 Task: Assign in the project AgileFocus the issue 'Implement a new cloud-based knowledge management system for a company with advanced knowledge sharing and collaboration features' to the sprint 'Dependency Management Sprint'. Assign in the project AgileFocus the issue 'Integrate a new customer loyalty program feature into an existing e-commerce website to improve customer retention and repeat sales' to the sprint 'Dependency Management Sprint'. Assign in the project AgileFocus the issue 'Develop a new tool for automated testing of mobile application battery consumption and energy efficiency' to the sprint 'Dependency Management Sprint'. Assign in the project AgileFocus the issue 'Upgrade the error logging and monitoring capabilities of a web application to improve error detection and resolution' to the sprint 'Dependency Management Sprint'
Action: Mouse moved to (892, 509)
Screenshot: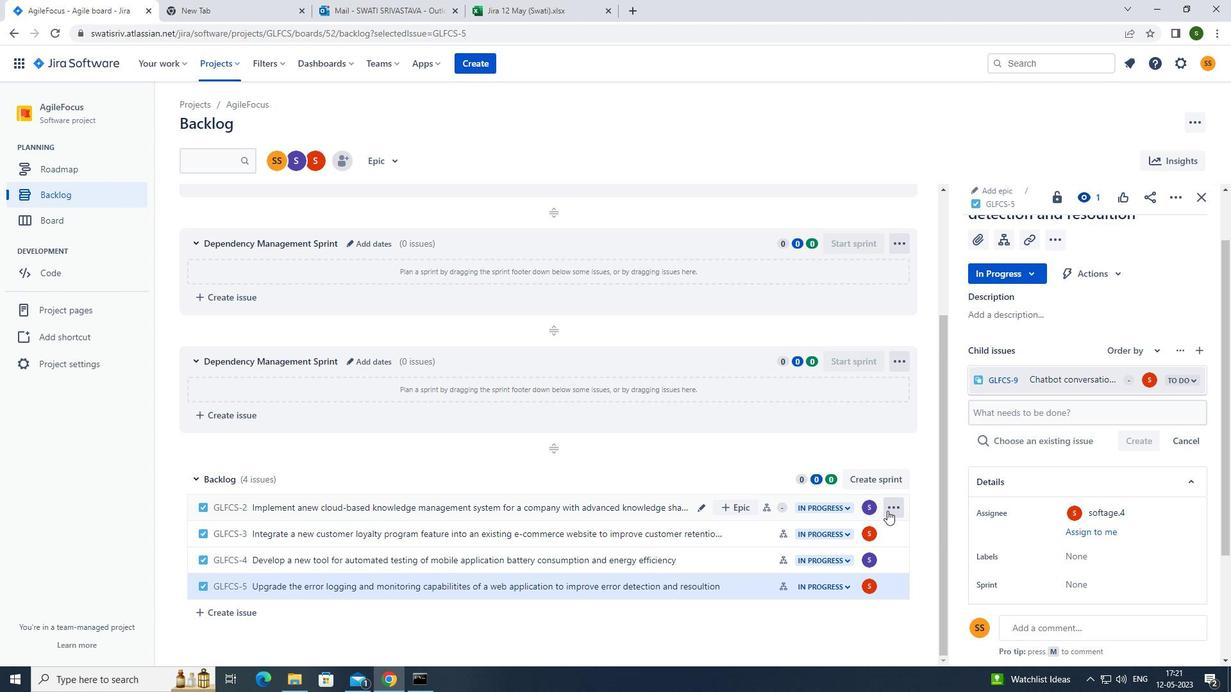 
Action: Mouse pressed left at (892, 509)
Screenshot: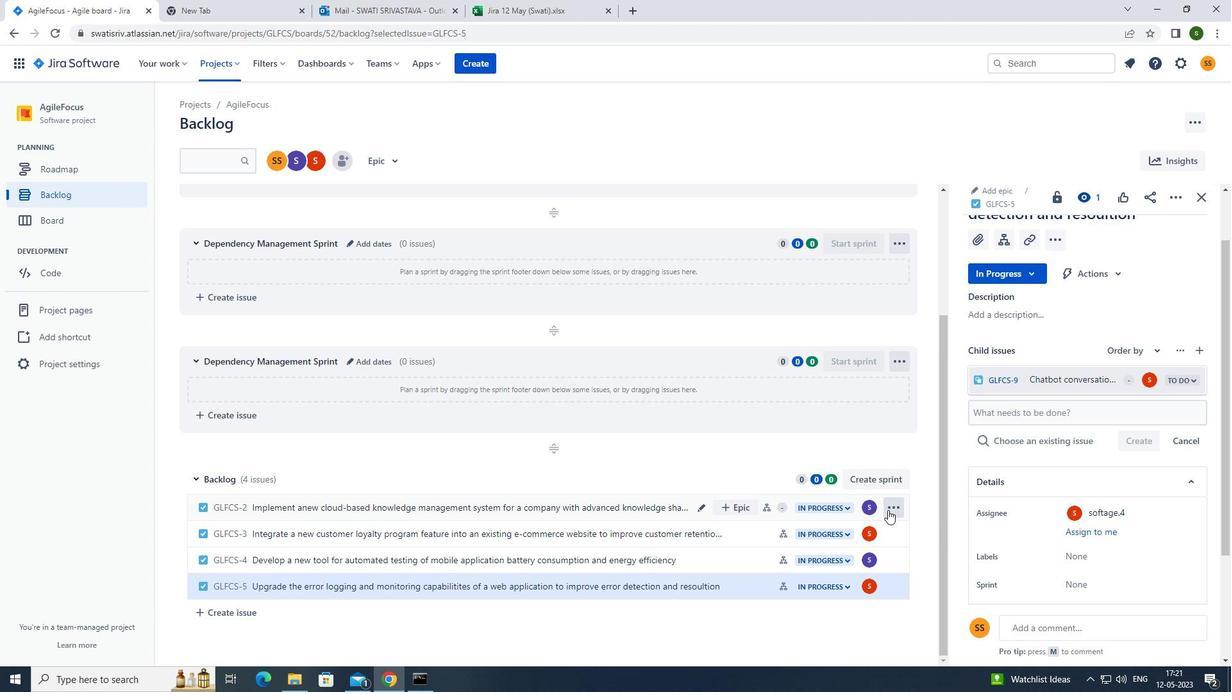
Action: Mouse moved to (872, 397)
Screenshot: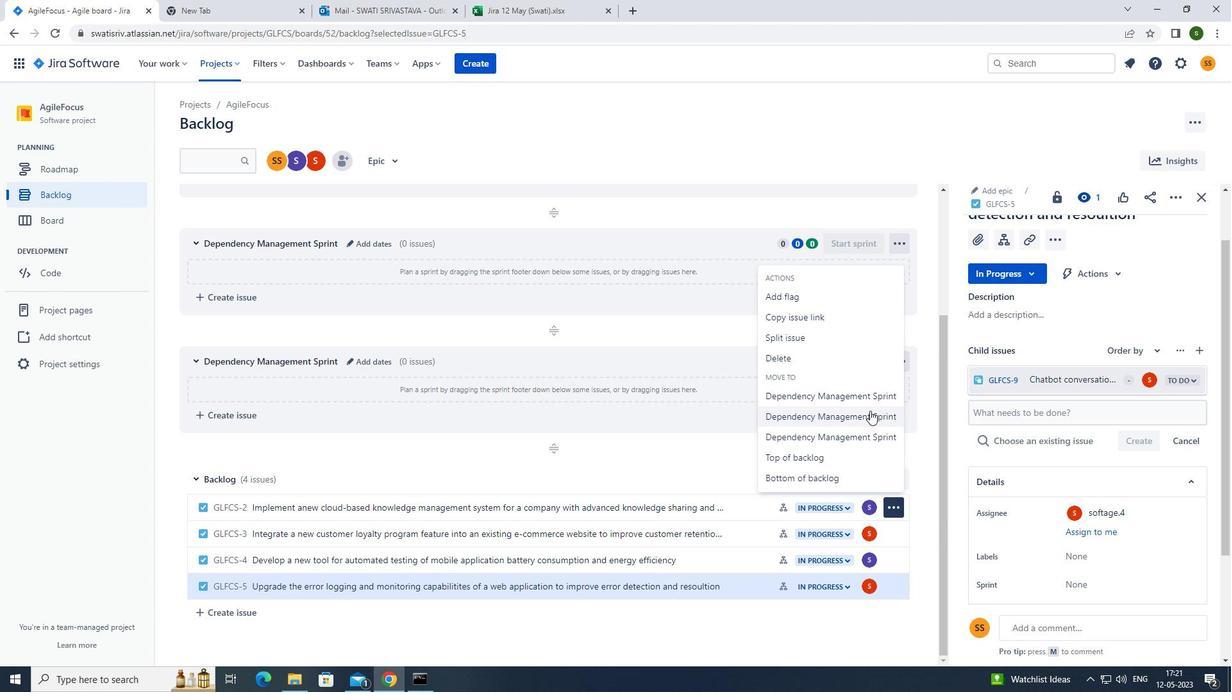 
Action: Mouse pressed left at (872, 397)
Screenshot: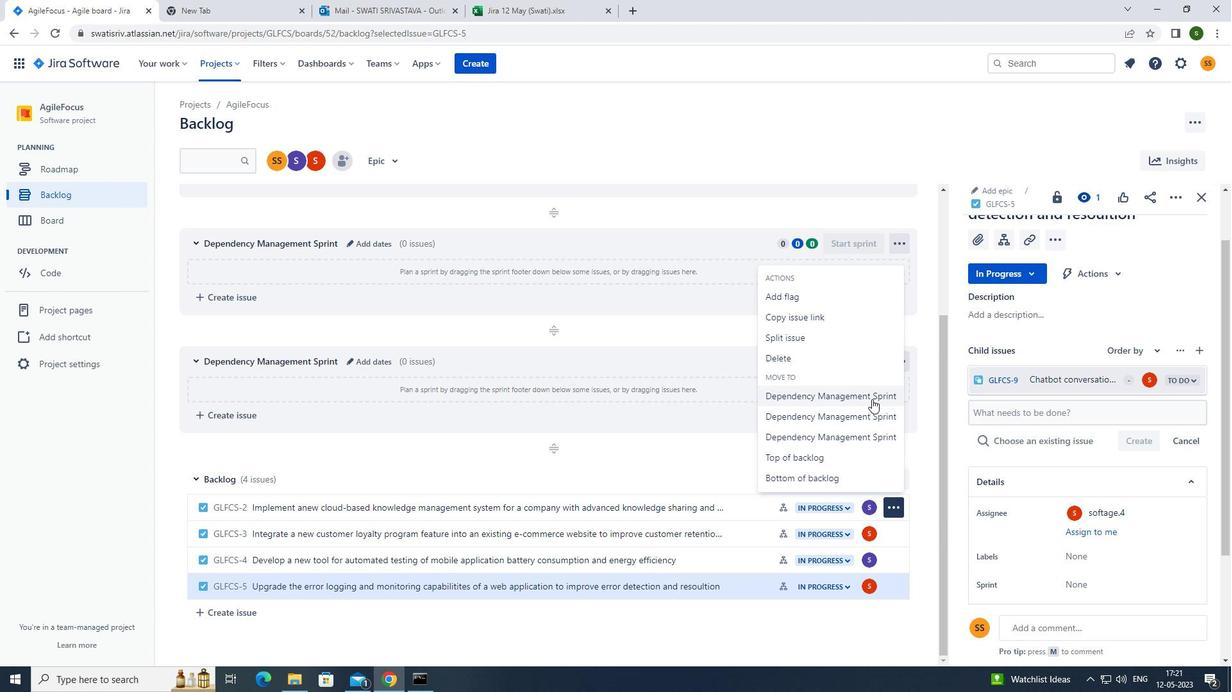 
Action: Mouse moved to (893, 532)
Screenshot: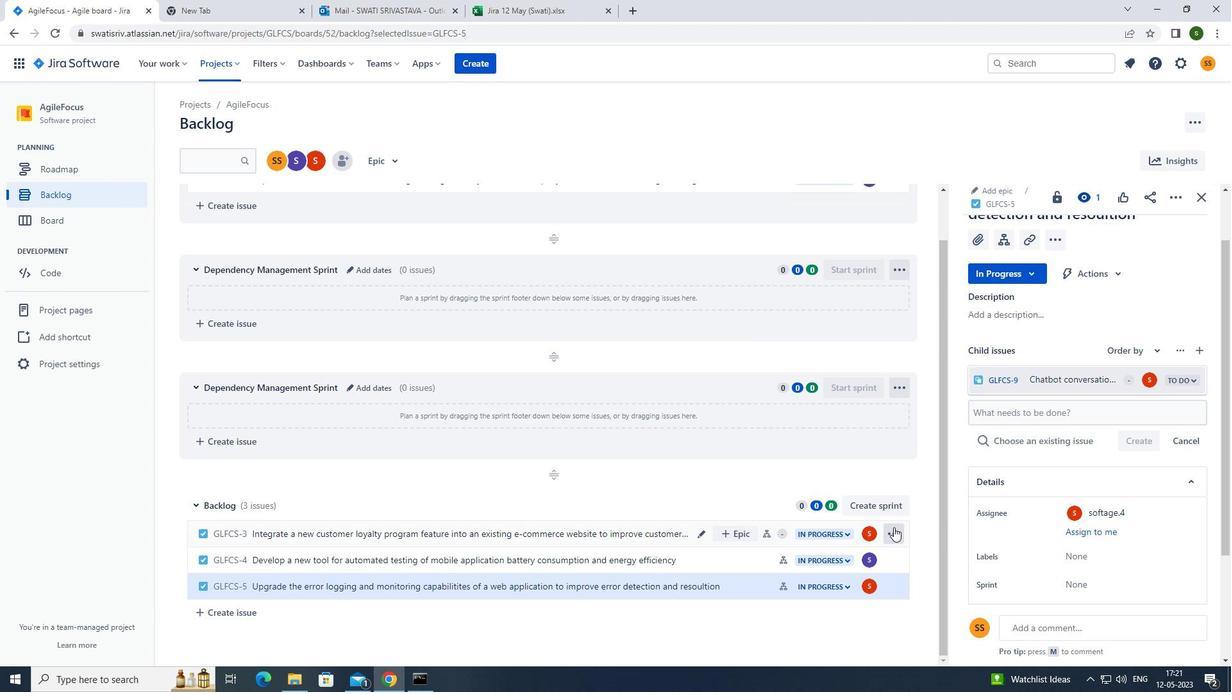 
Action: Mouse pressed left at (893, 532)
Screenshot: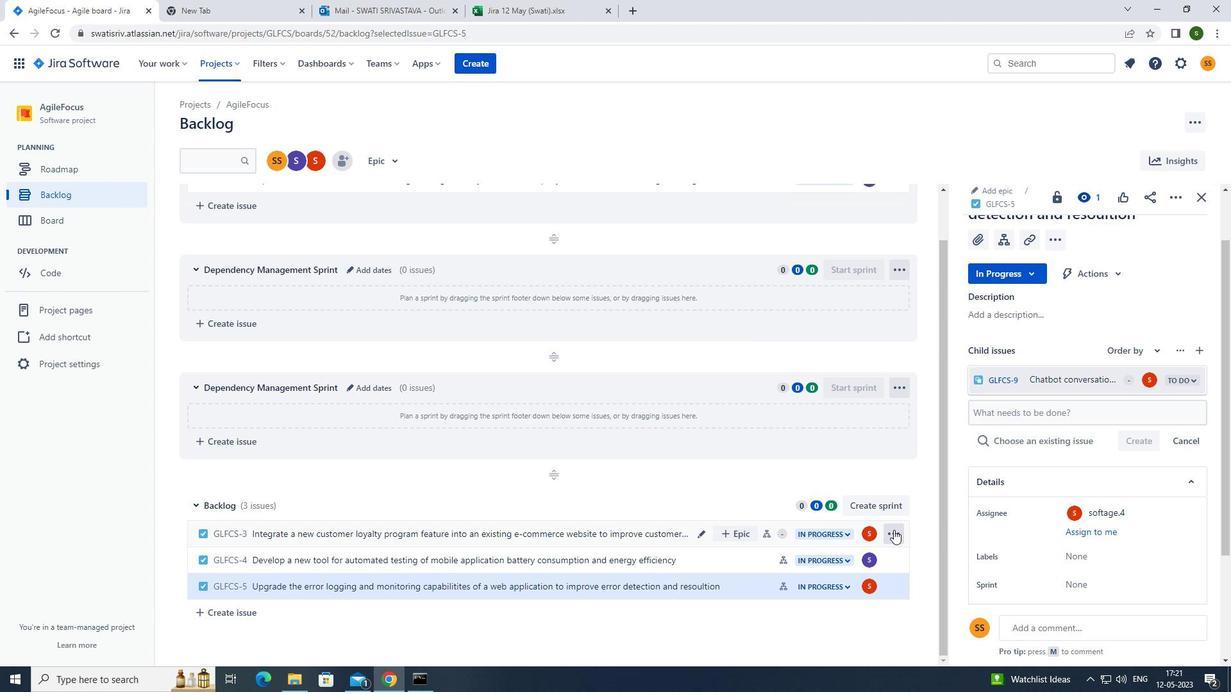 
Action: Mouse moved to (865, 443)
Screenshot: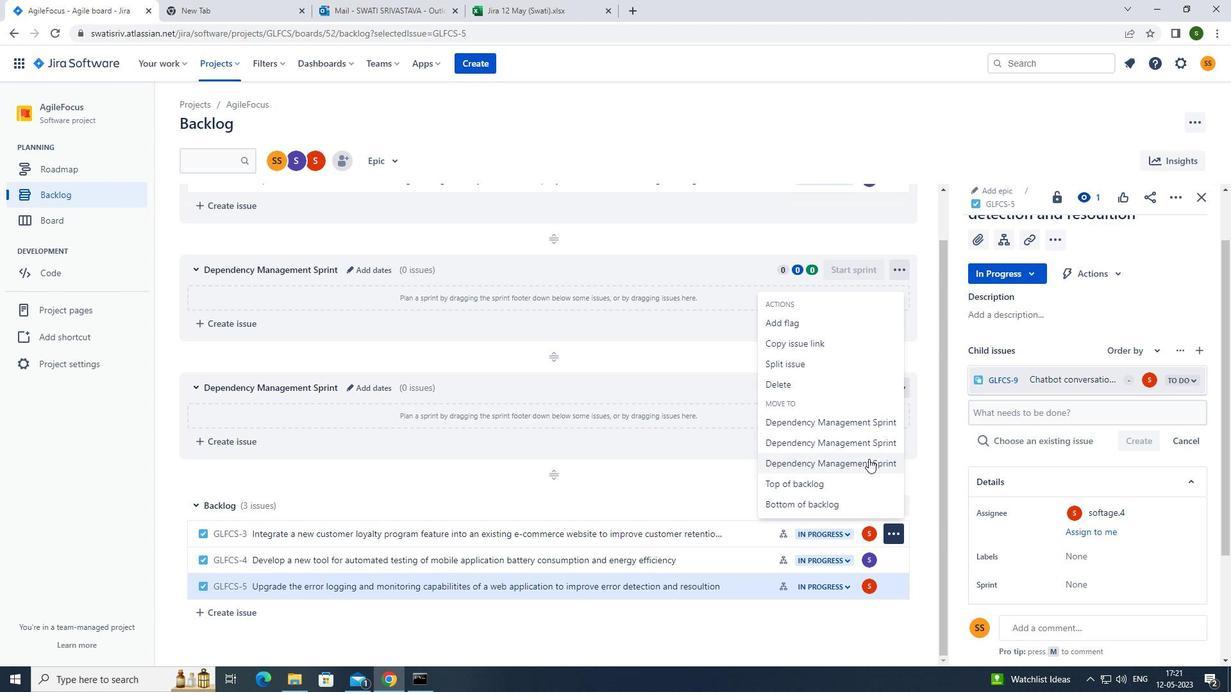 
Action: Mouse pressed left at (865, 443)
Screenshot: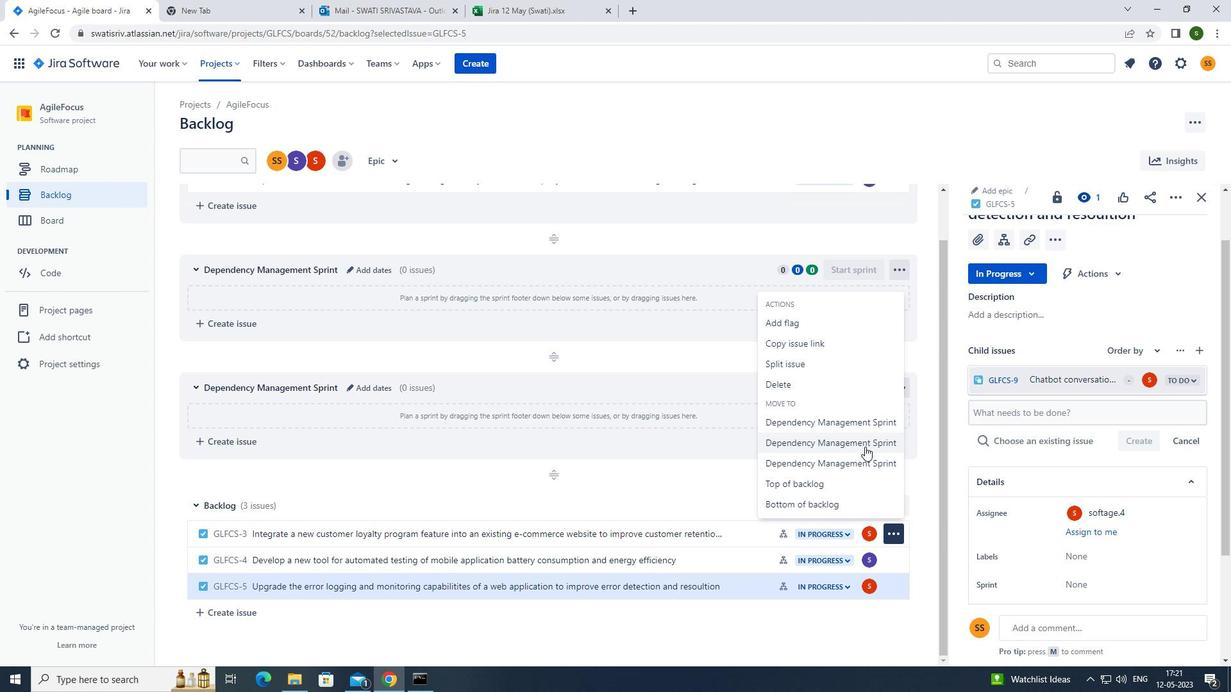
Action: Mouse moved to (888, 559)
Screenshot: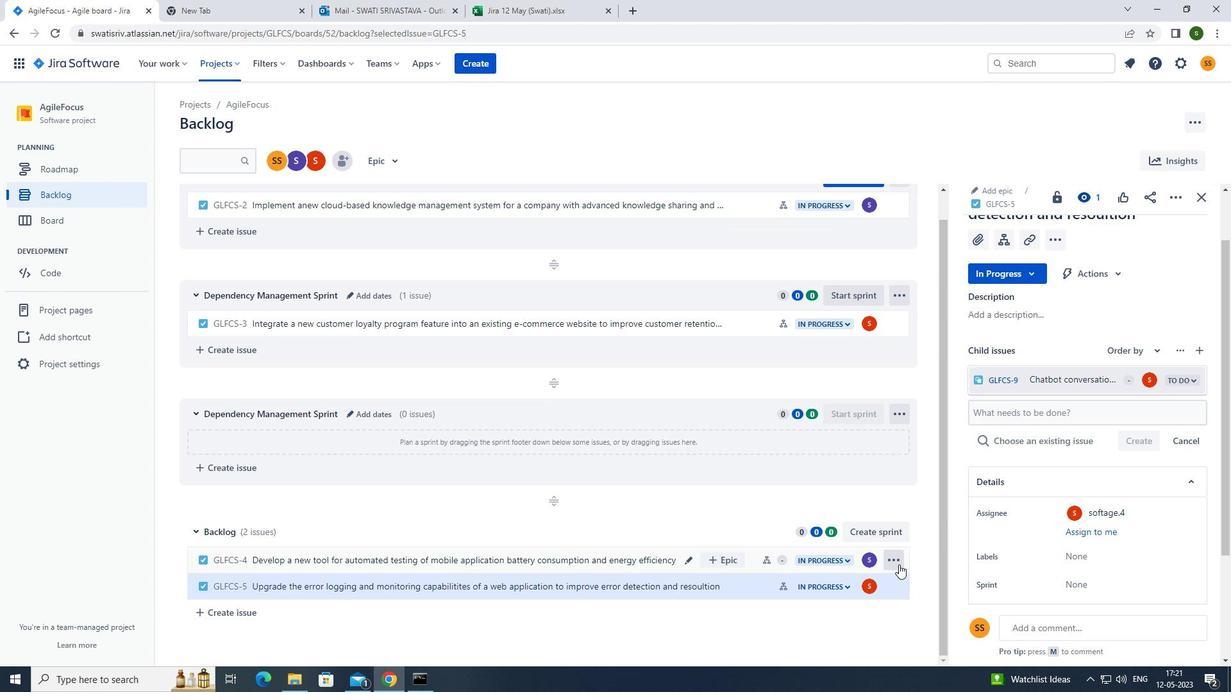 
Action: Mouse pressed left at (888, 559)
Screenshot: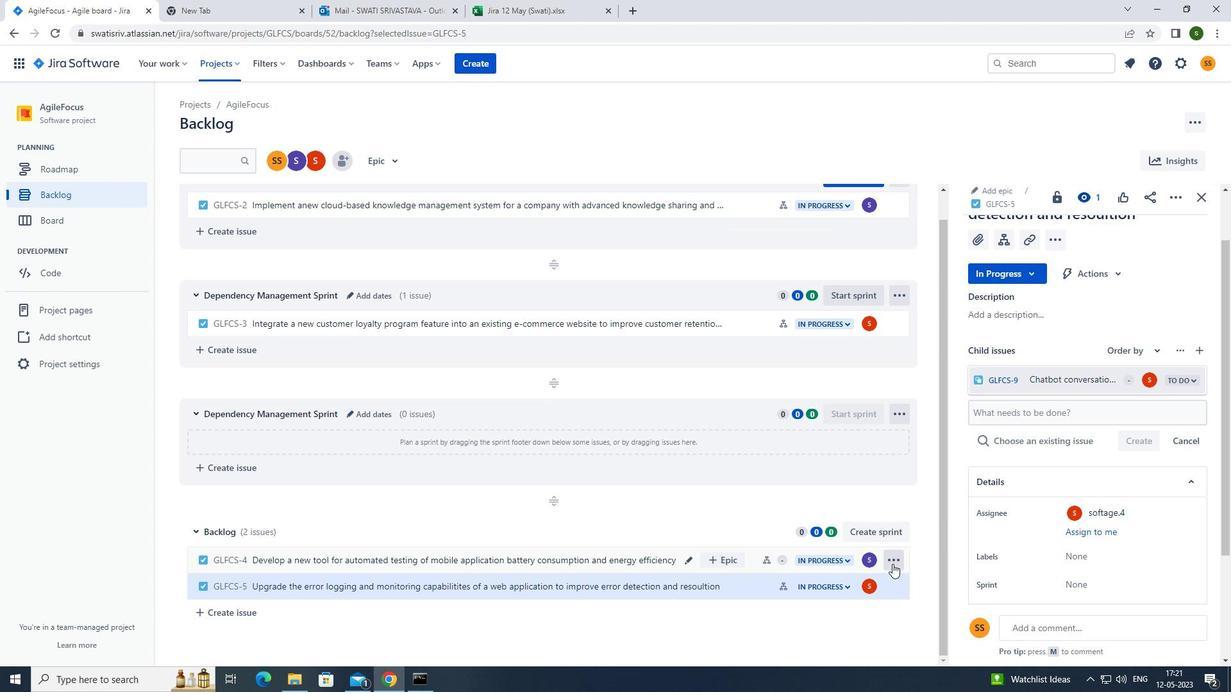 
Action: Mouse moved to (861, 486)
Screenshot: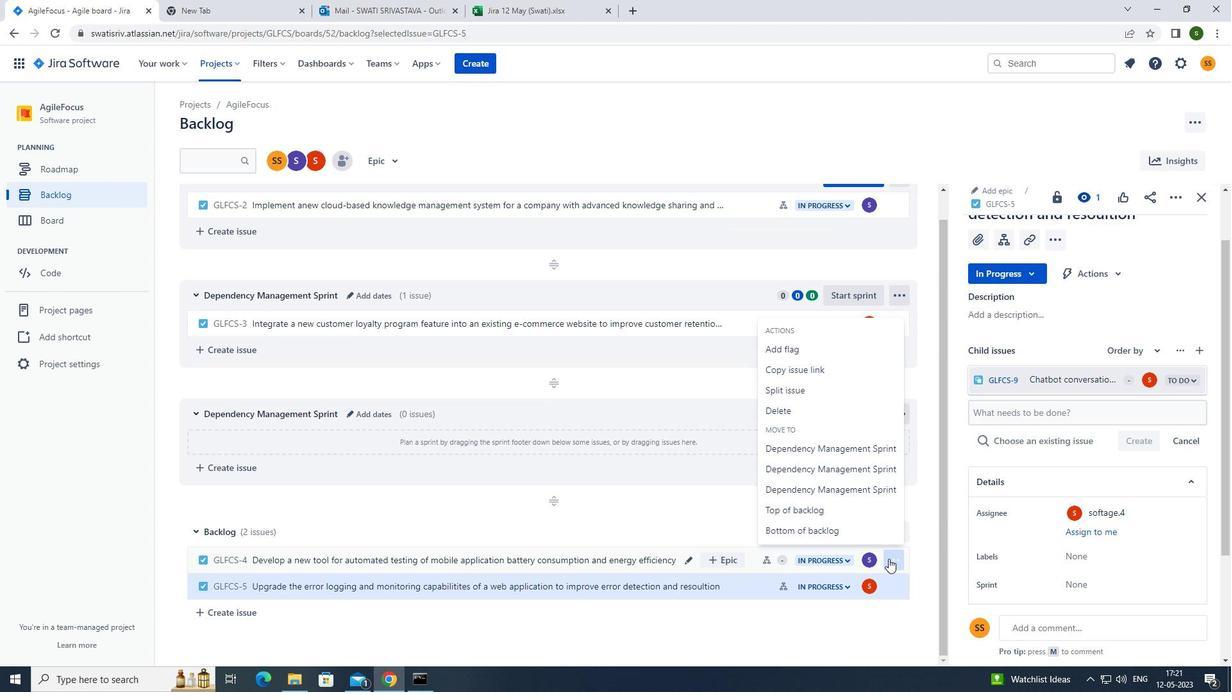 
Action: Mouse pressed left at (861, 486)
Screenshot: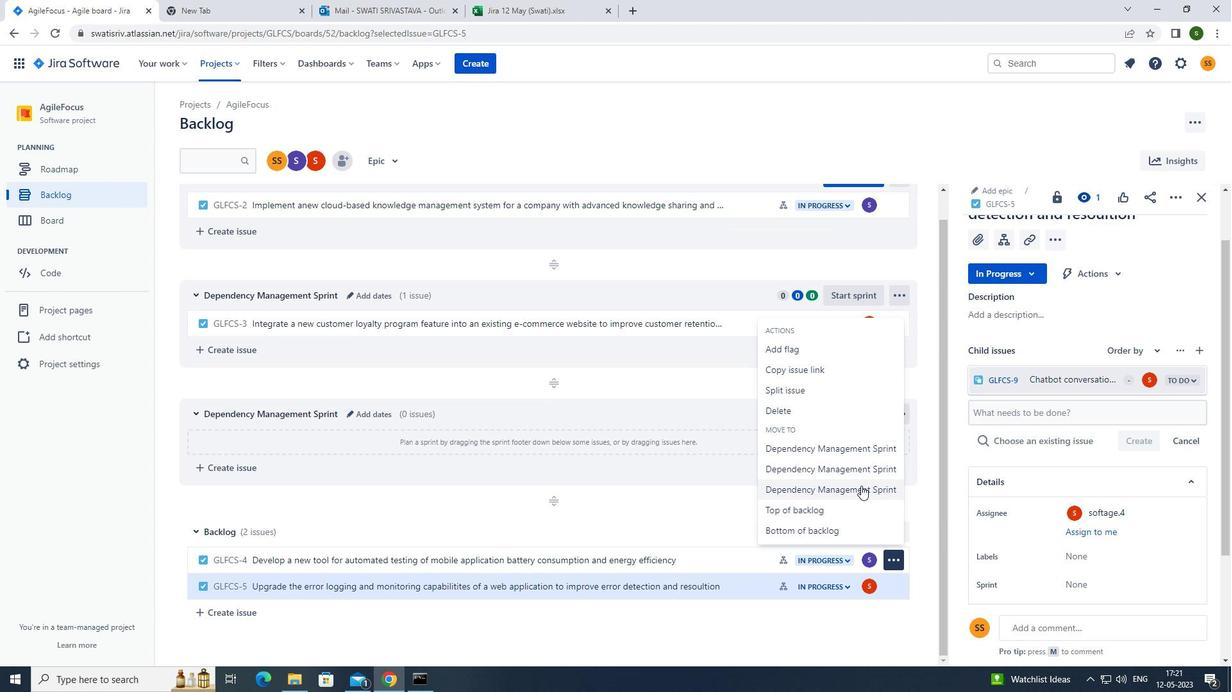 
Action: Mouse moved to (895, 584)
Screenshot: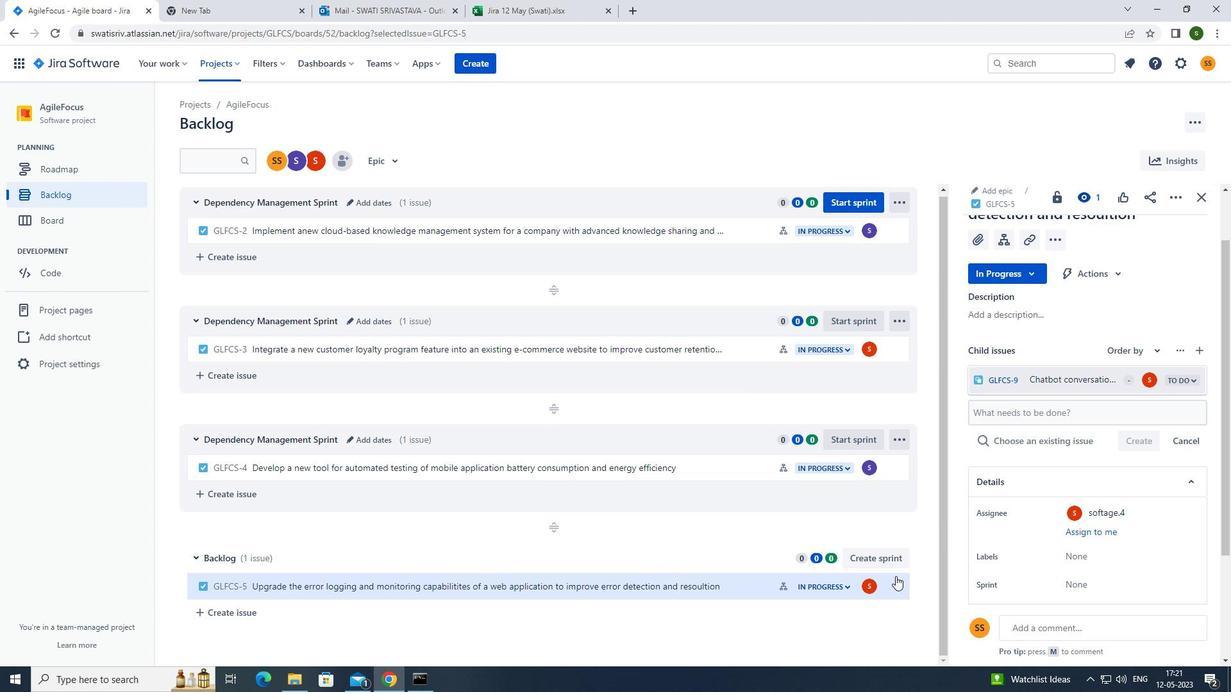 
Action: Mouse pressed left at (895, 584)
Screenshot: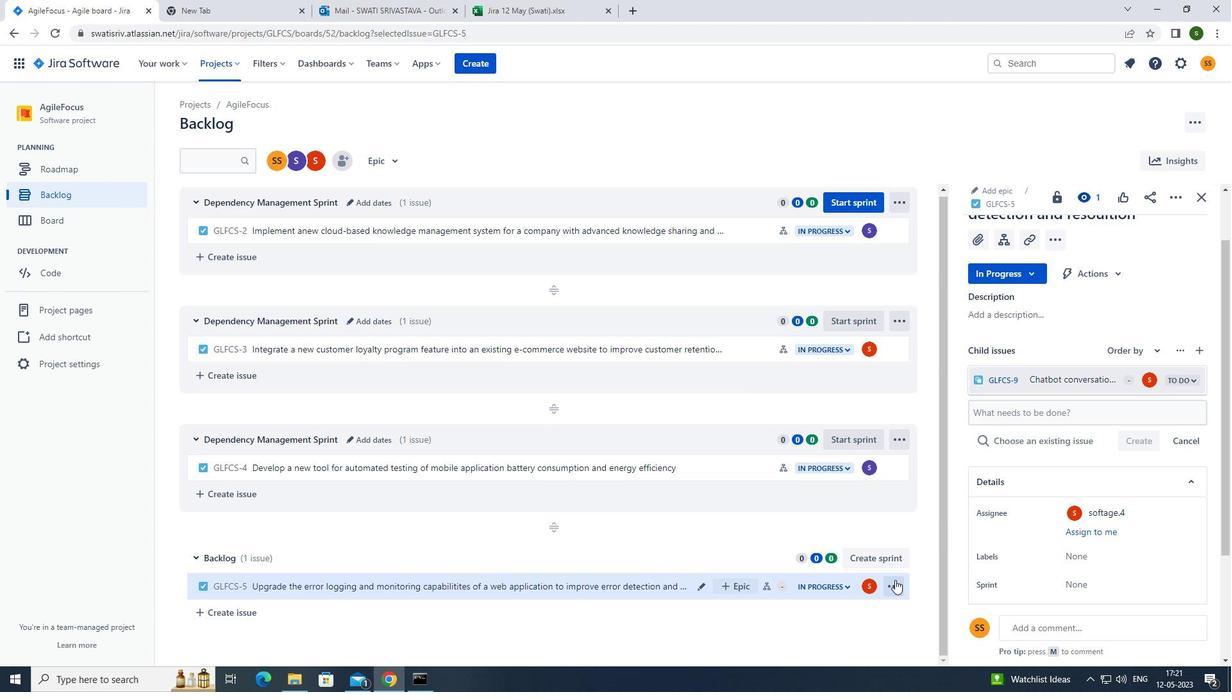 
Action: Mouse moved to (867, 519)
Screenshot: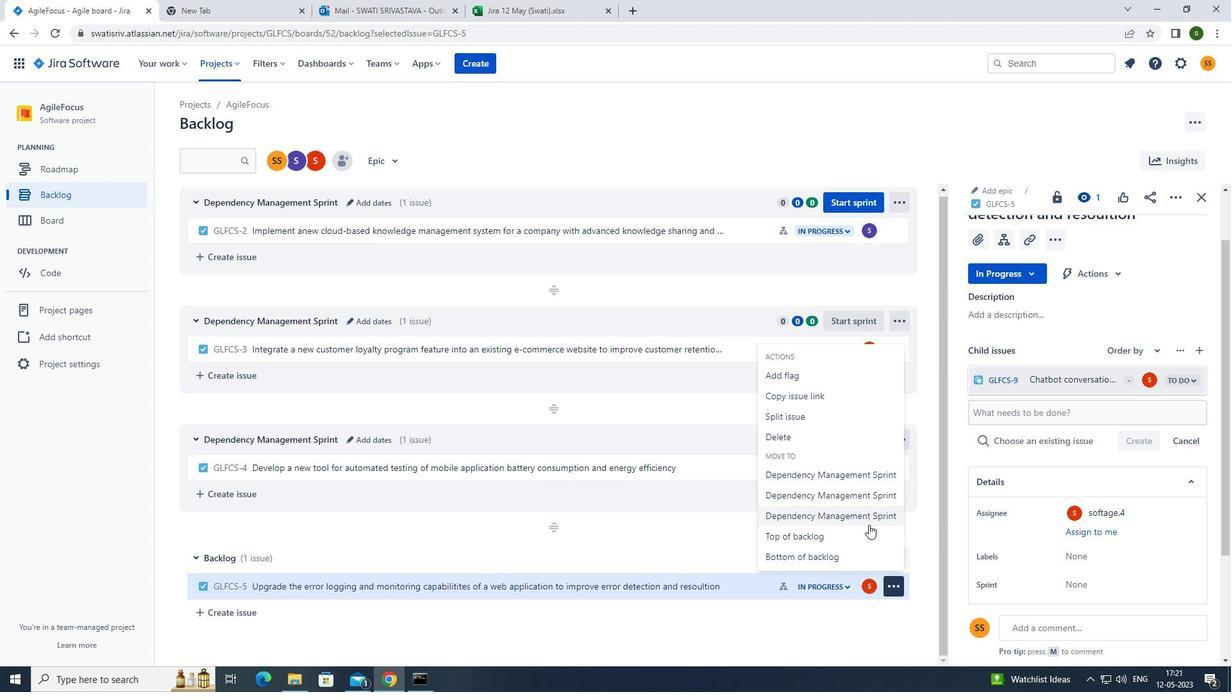 
Action: Mouse pressed left at (867, 519)
Screenshot: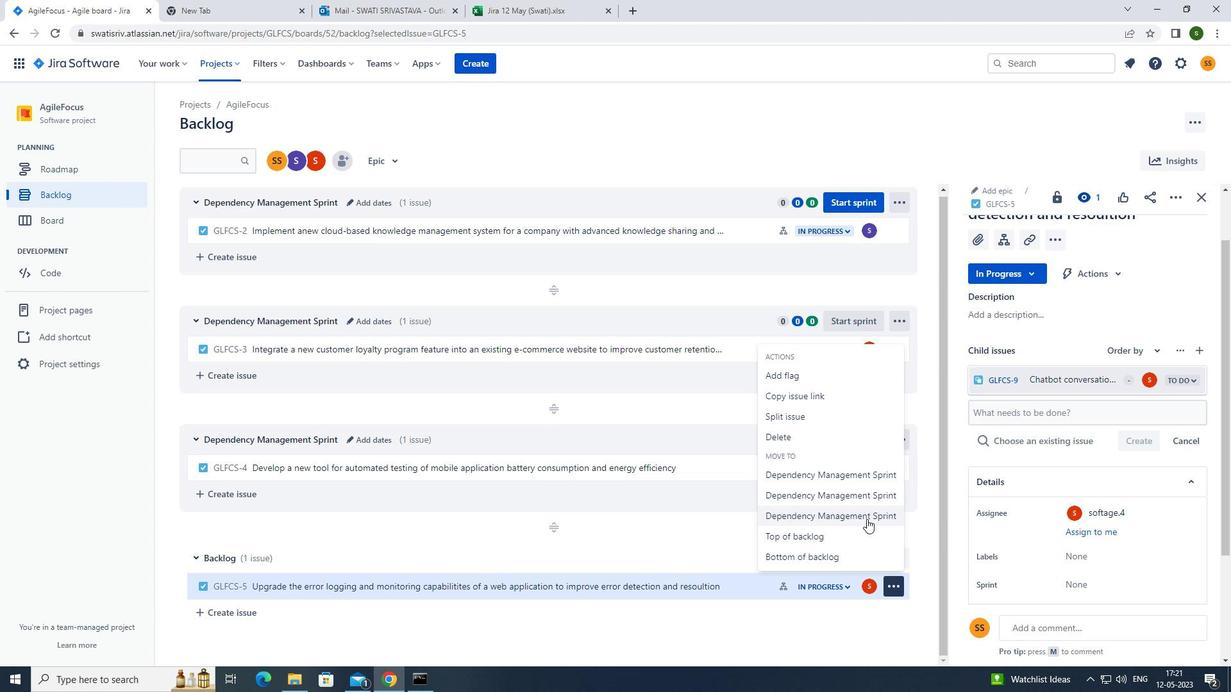 
